 Task: Click the find button and set the "Refine current search" for creating a New Invoice.
Action: Mouse moved to (145, 17)
Screenshot: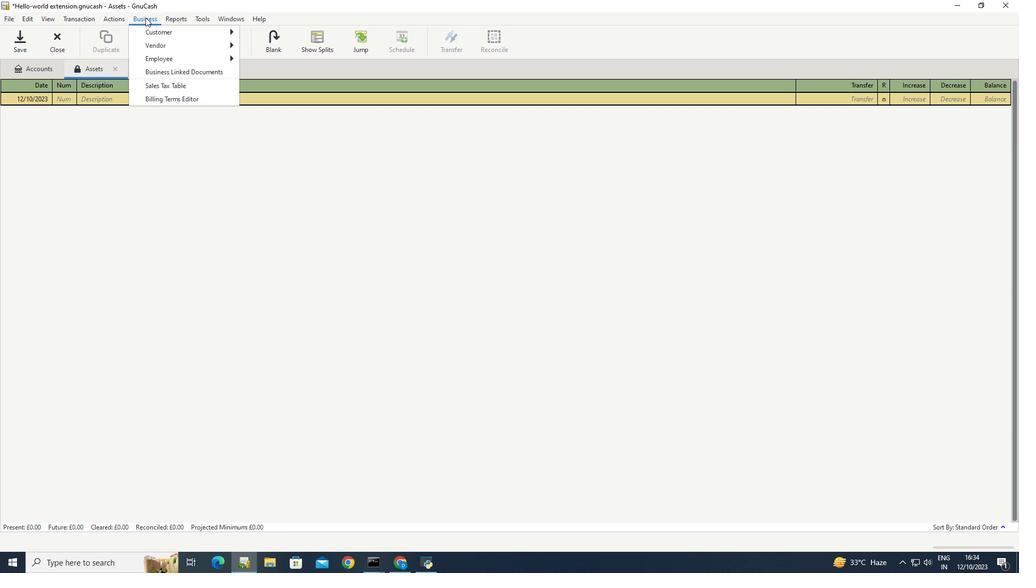 
Action: Mouse pressed left at (145, 17)
Screenshot: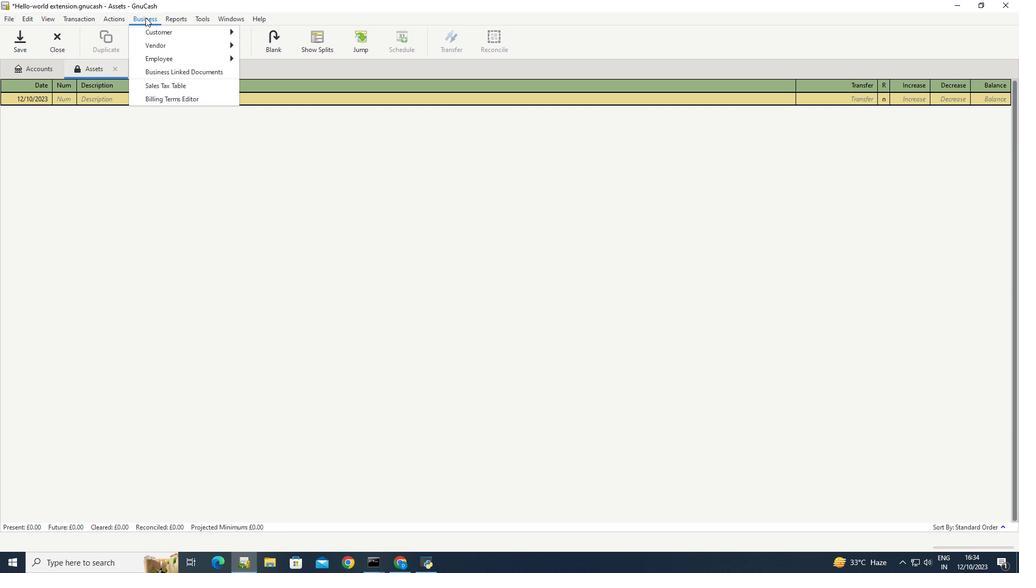
Action: Mouse moved to (273, 73)
Screenshot: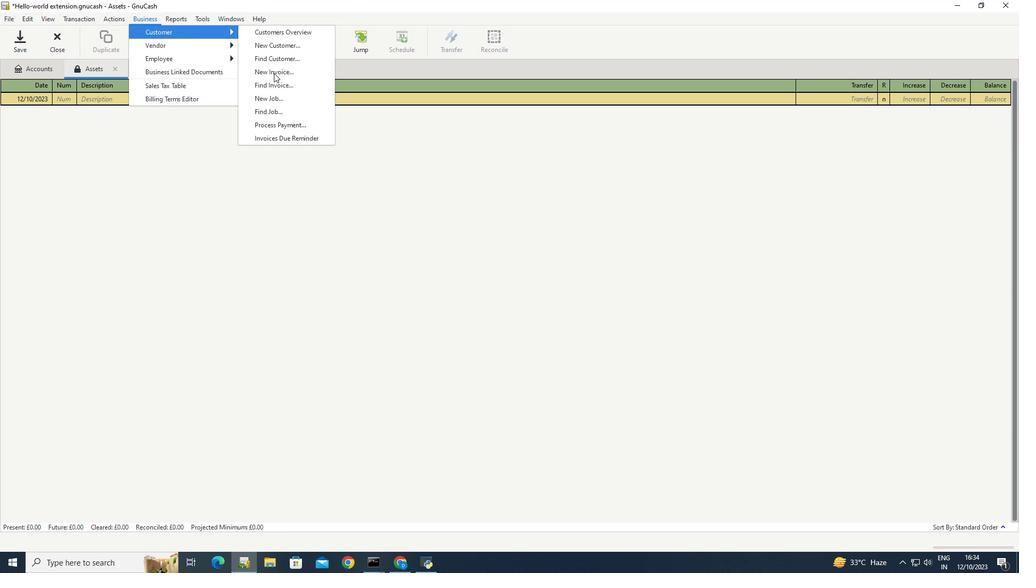 
Action: Mouse pressed left at (273, 73)
Screenshot: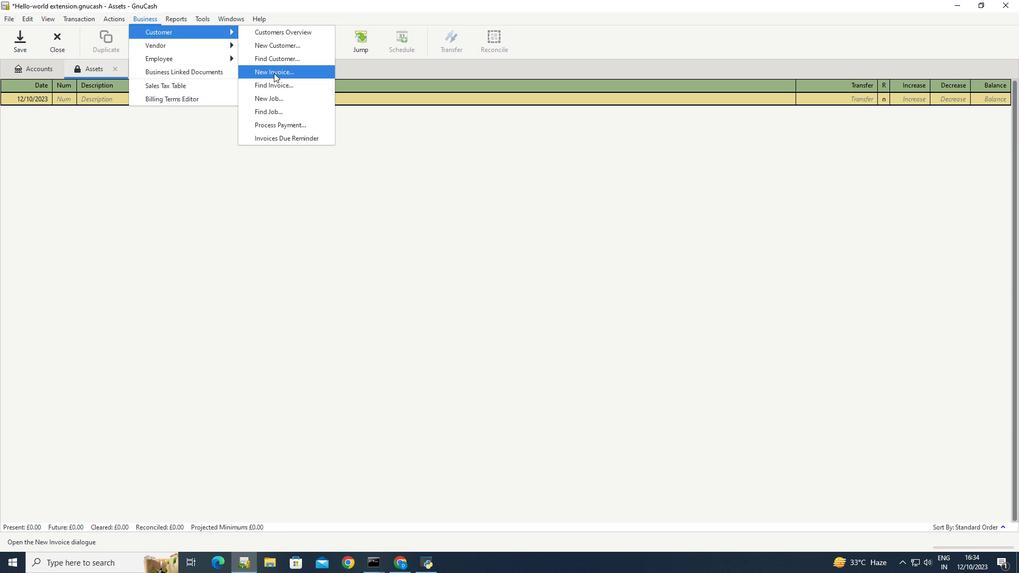 
Action: Mouse moved to (568, 279)
Screenshot: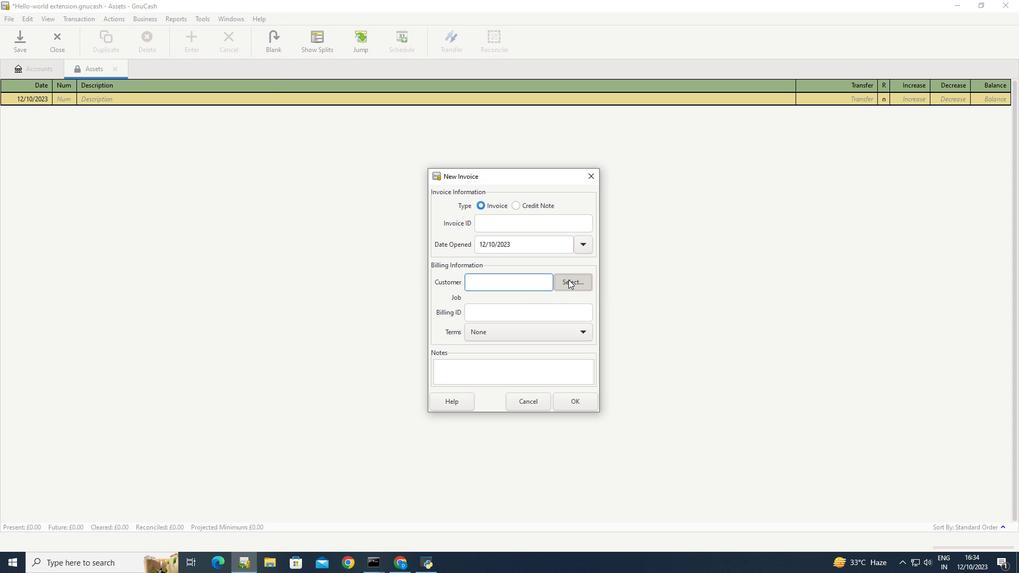 
Action: Mouse pressed left at (568, 279)
Screenshot: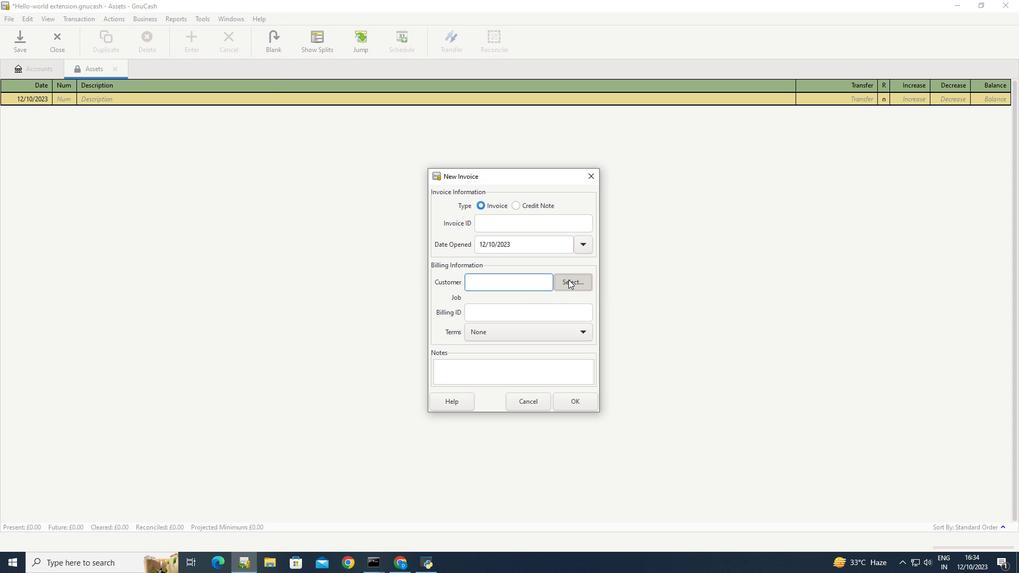 
Action: Mouse moved to (525, 250)
Screenshot: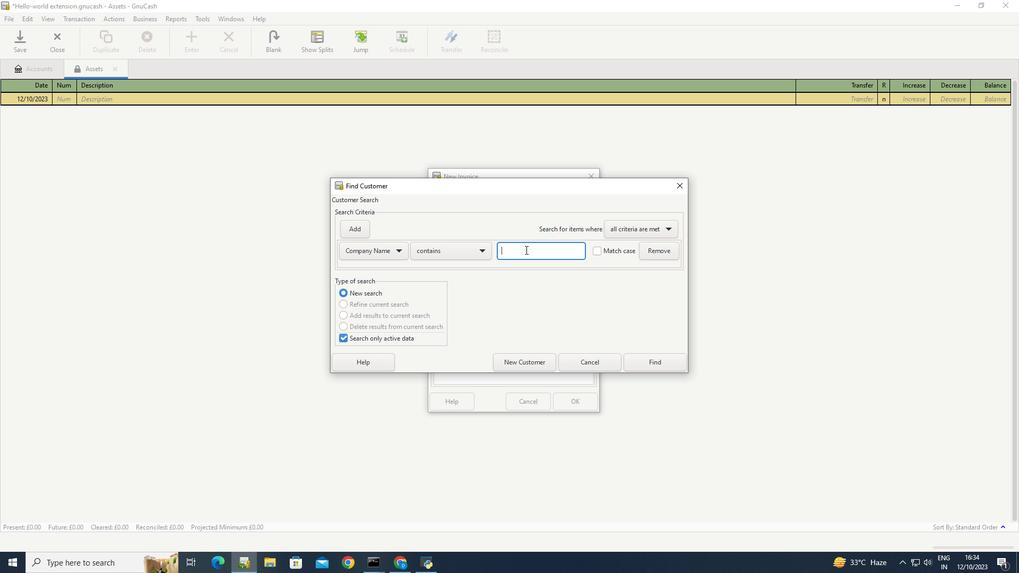 
Action: Mouse pressed left at (525, 250)
Screenshot: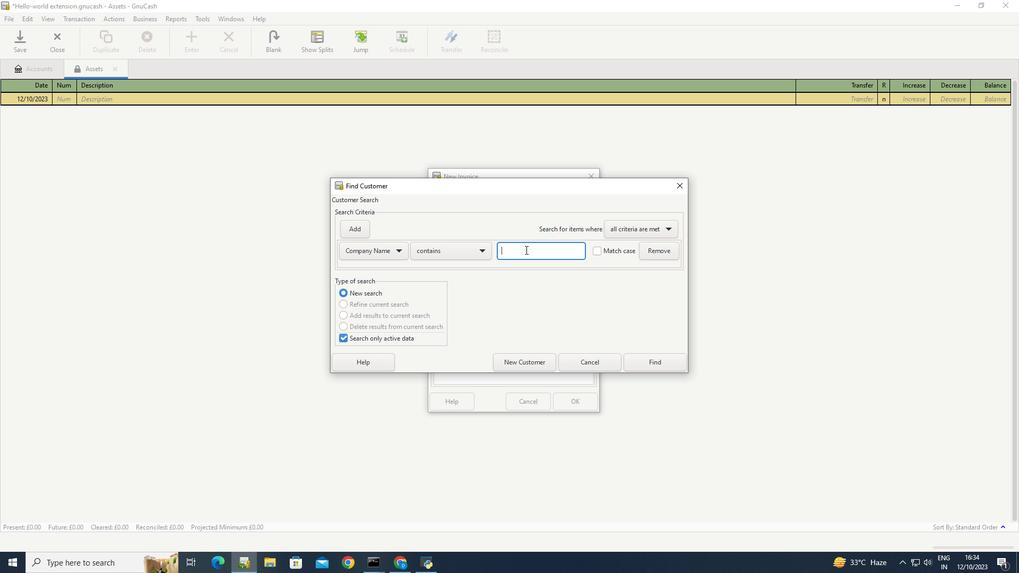 
Action: Key pressed <Key.caps_lock>S<Key.caps_lock>oftage
Screenshot: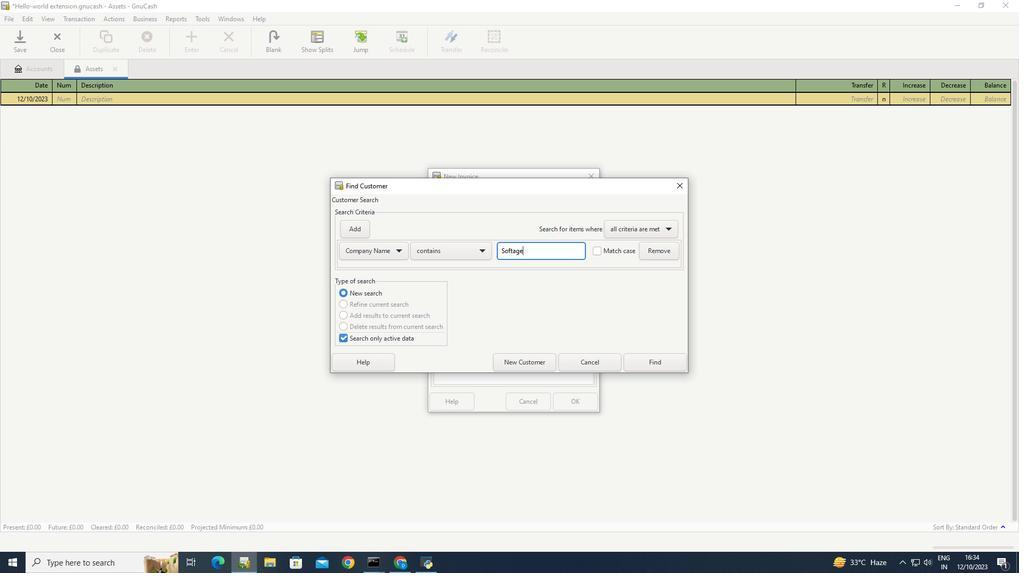 
Action: Mouse moved to (639, 360)
Screenshot: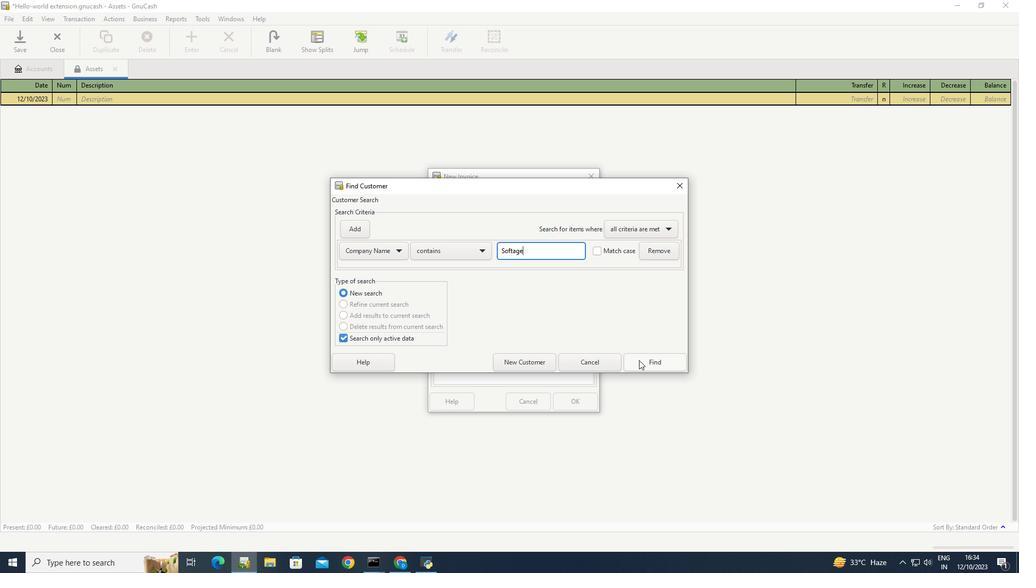 
Action: Mouse pressed left at (639, 360)
Screenshot: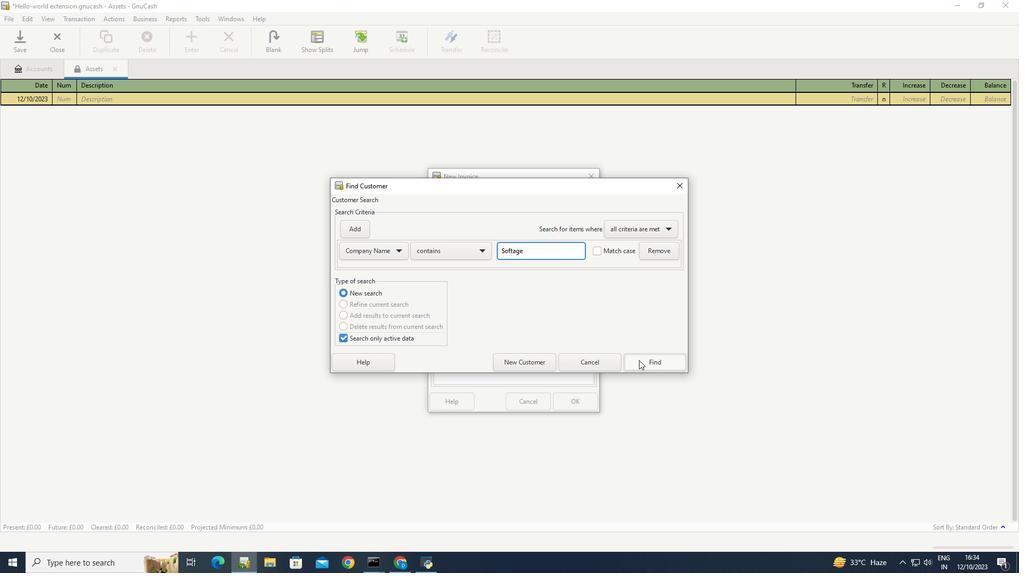 
Action: Mouse moved to (345, 277)
Screenshot: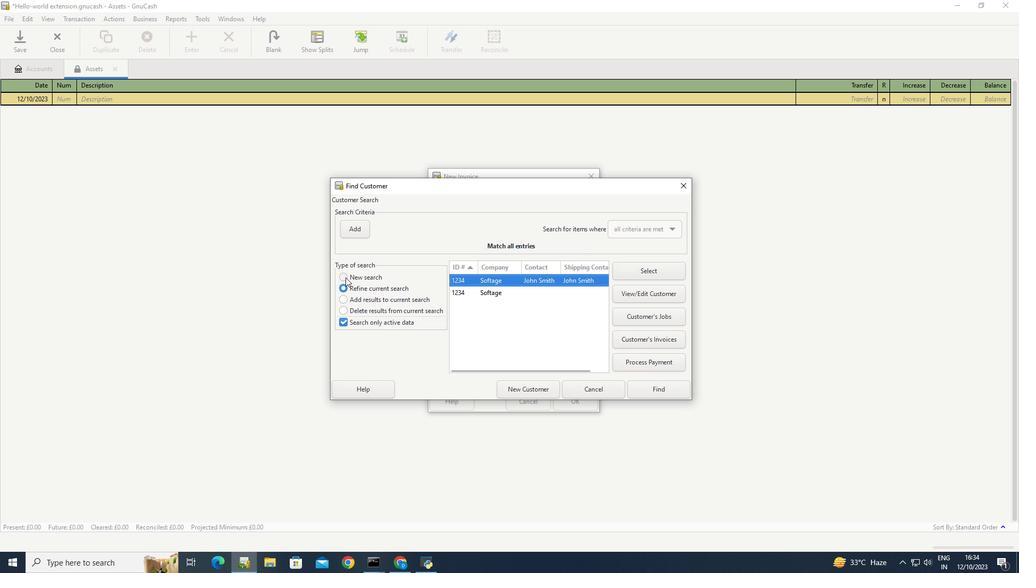 
Action: Mouse pressed left at (345, 277)
Screenshot: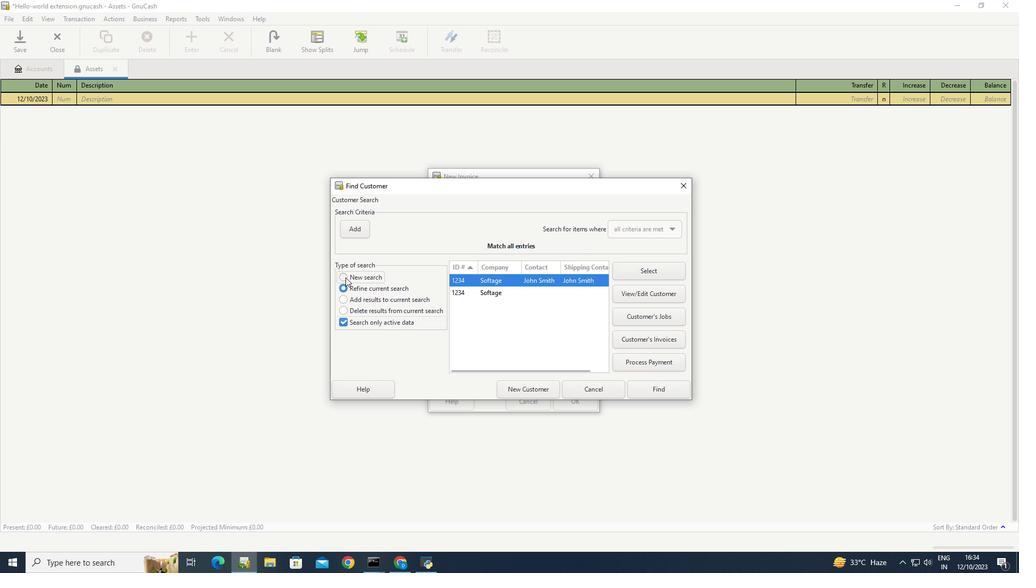 
Action: Mouse moved to (345, 287)
Screenshot: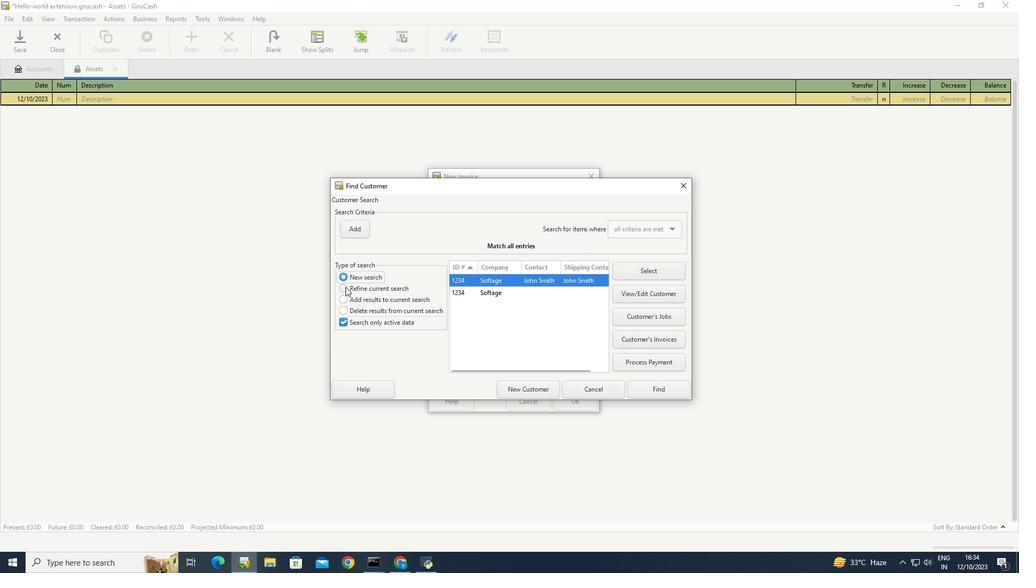 
Action: Mouse pressed left at (345, 287)
Screenshot: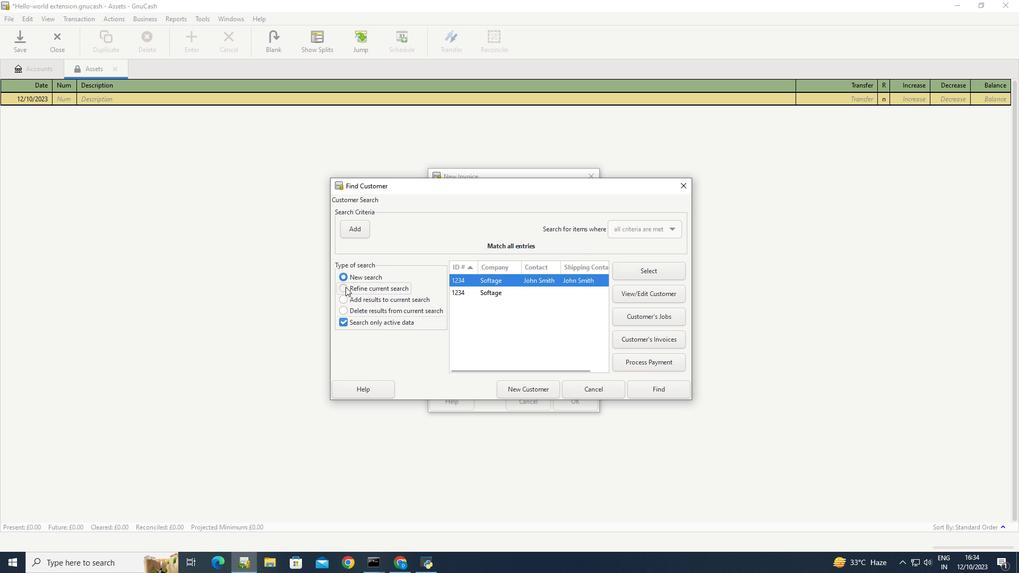 
Action: Mouse moved to (375, 339)
Screenshot: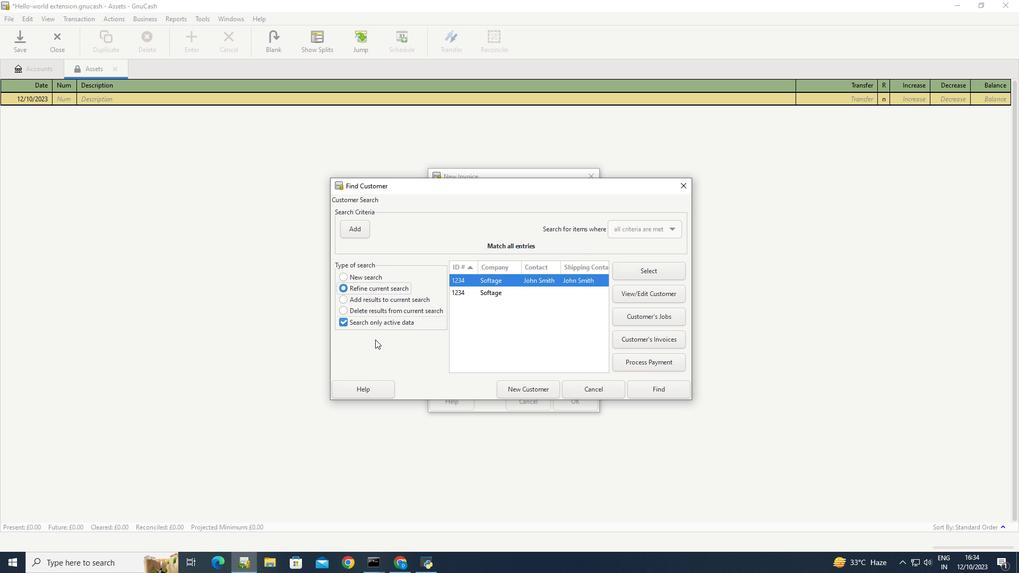 
Action: Mouse pressed left at (375, 339)
Screenshot: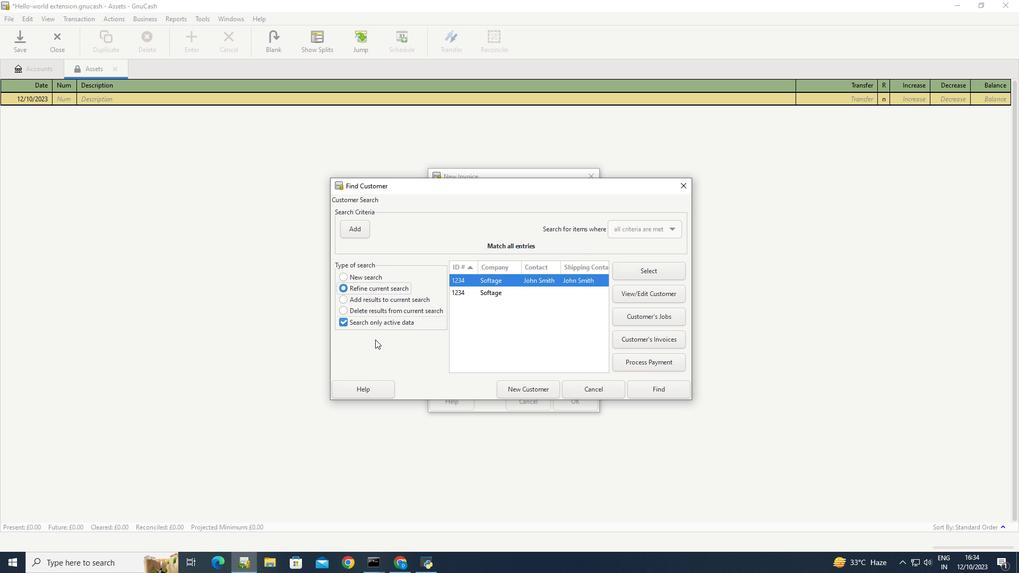 
